 Task: Create a task  Integrate a new online platform for online fitness training , assign it to team member softage.5@softage.net in the project ArtisanTech and update the status of the task to  Off Track , set the priority of the task to Medium
Action: Mouse moved to (58, 238)
Screenshot: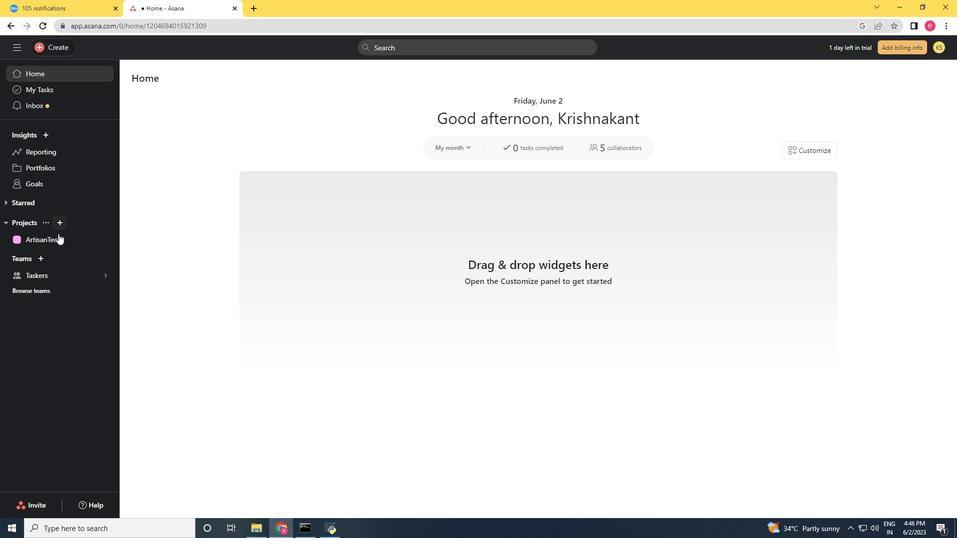 
Action: Mouse pressed left at (58, 238)
Screenshot: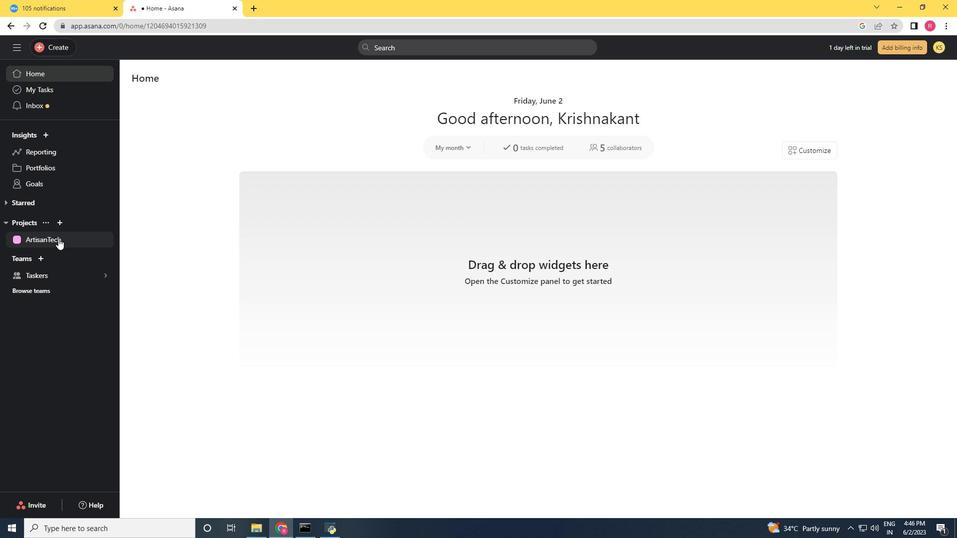 
Action: Mouse moved to (54, 45)
Screenshot: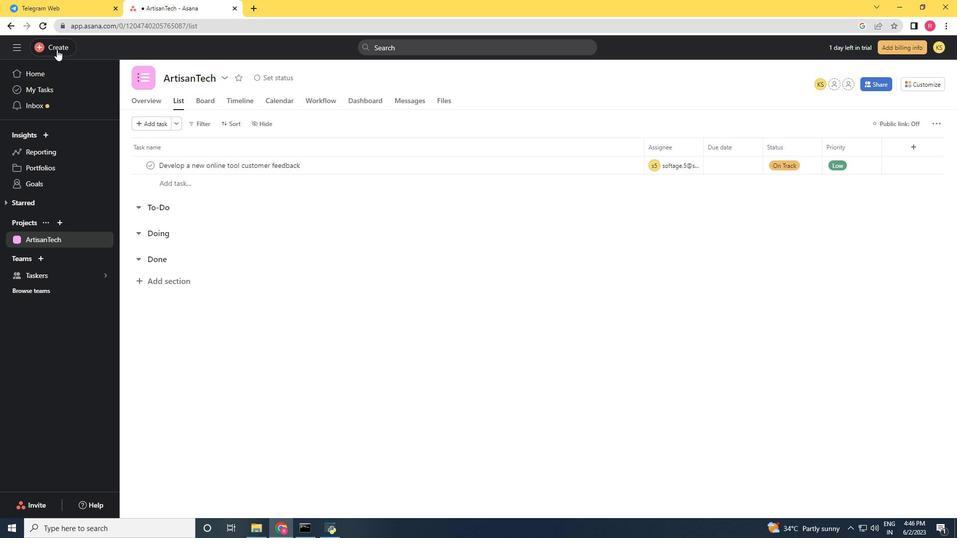 
Action: Mouse pressed left at (54, 45)
Screenshot: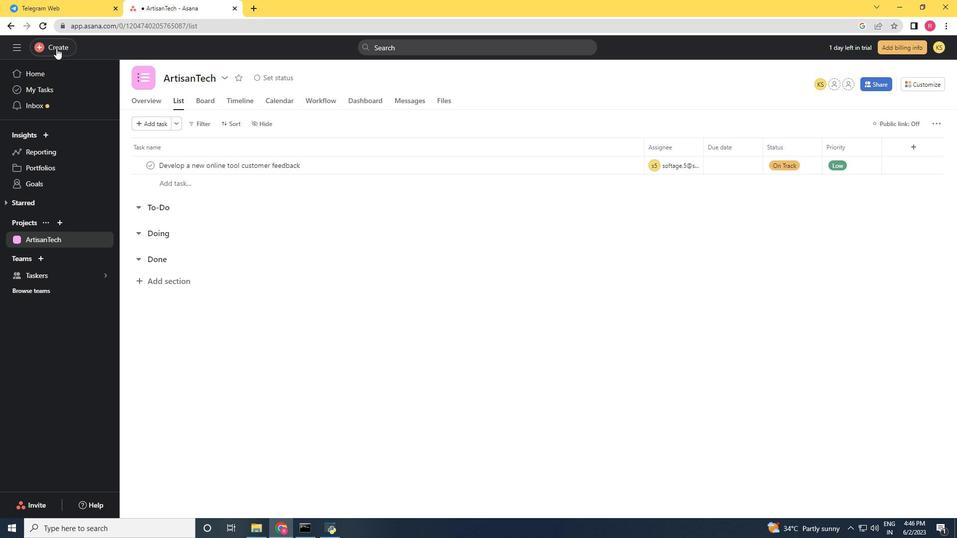 
Action: Mouse moved to (114, 53)
Screenshot: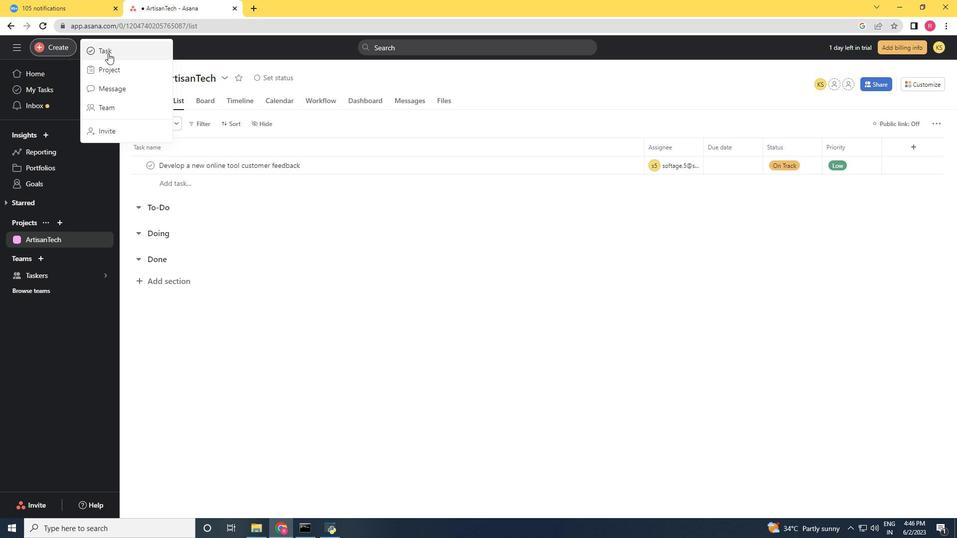 
Action: Mouse pressed left at (114, 53)
Screenshot: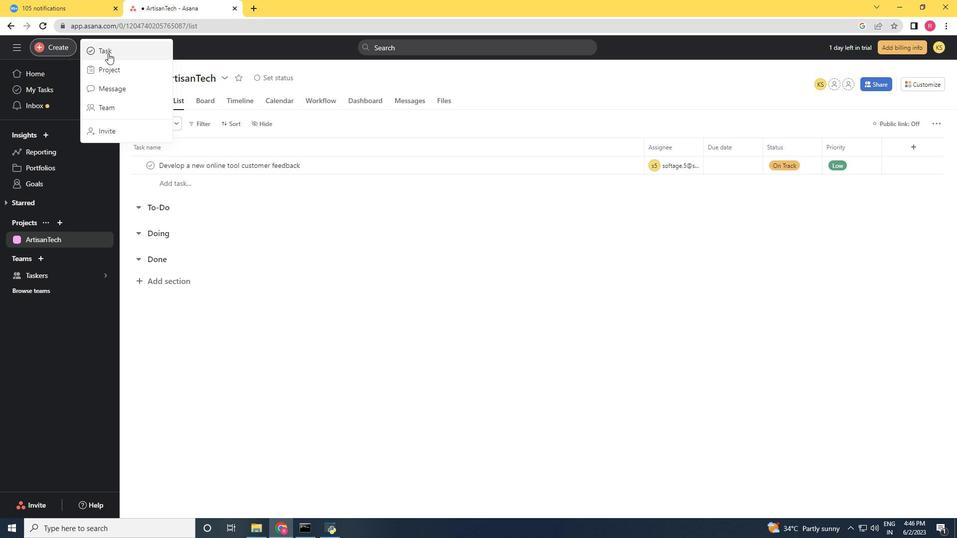 
Action: Mouse moved to (114, 53)
Screenshot: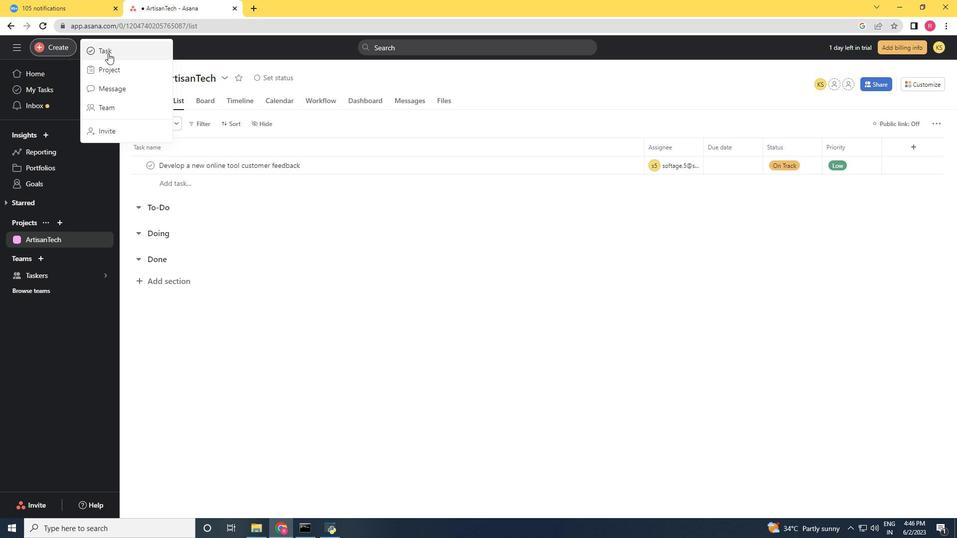 
Action: Key pressed <Key.shift>Integrate<Key.space>a<Key.space>new<Key.space>new<Key.space>onlinr<Key.backspace>en<Key.space><Key.backspace><Key.backspace><Key.space>platform<Key.space>for<Key.space>online<Key.space>fitness<Key.space>training
Screenshot: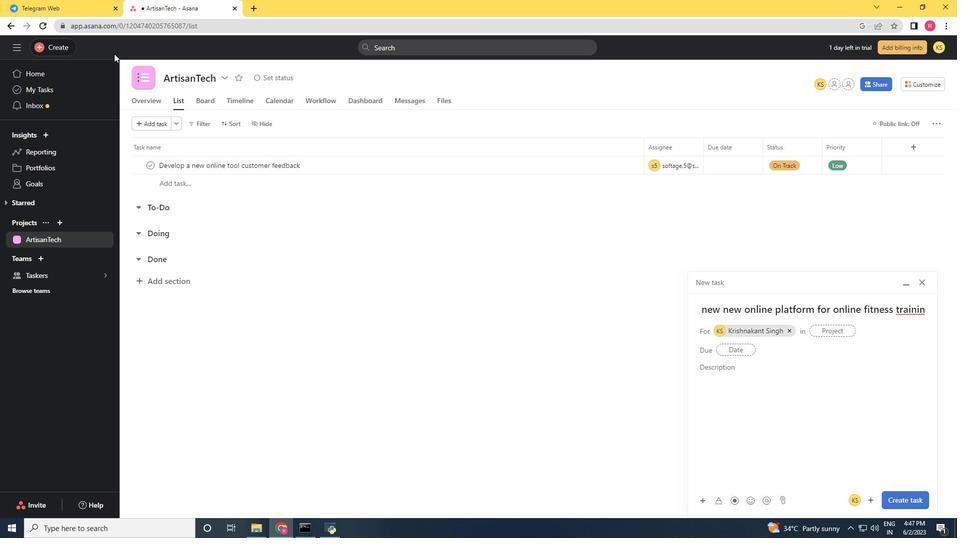 
Action: Mouse moved to (471, 208)
Screenshot: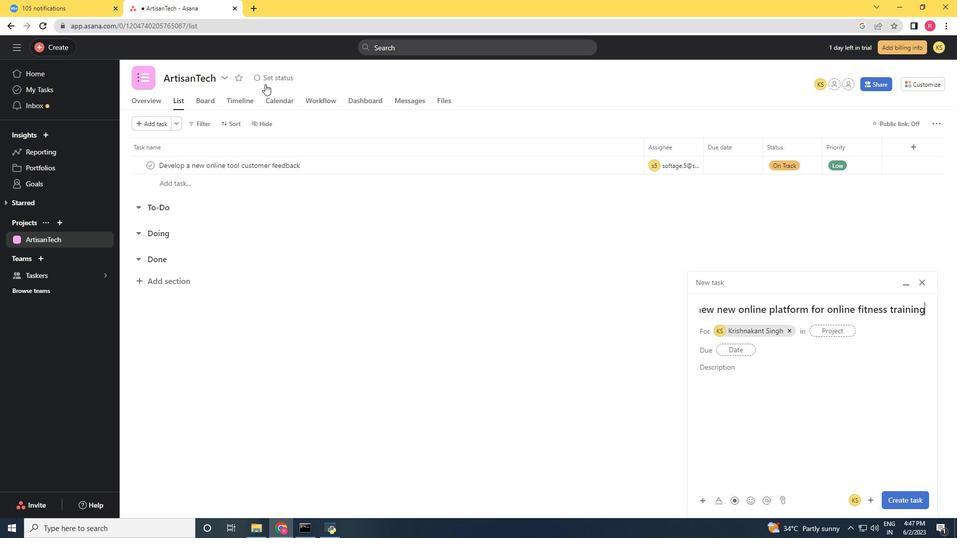 
Action: Mouse scrolled (471, 208) with delta (0, 0)
Screenshot: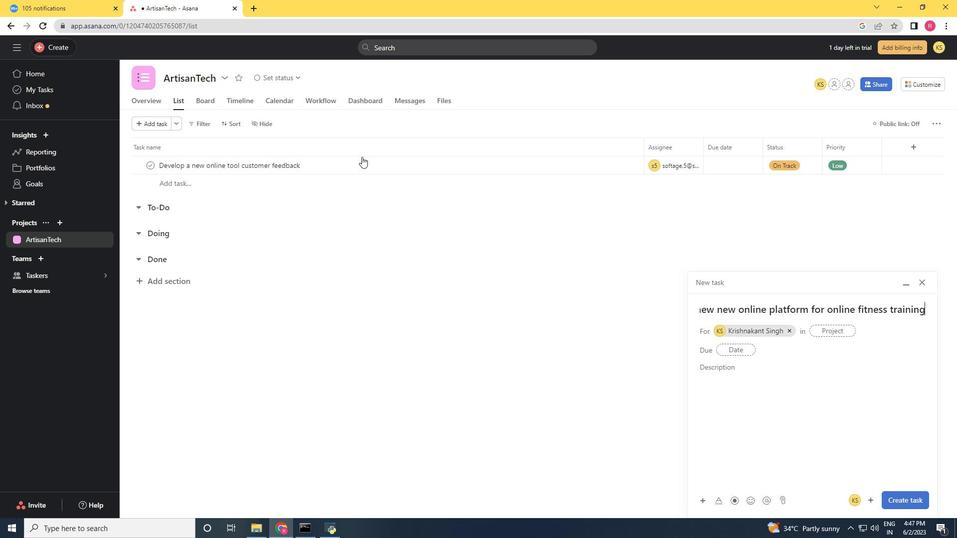 
Action: Mouse moved to (567, 273)
Screenshot: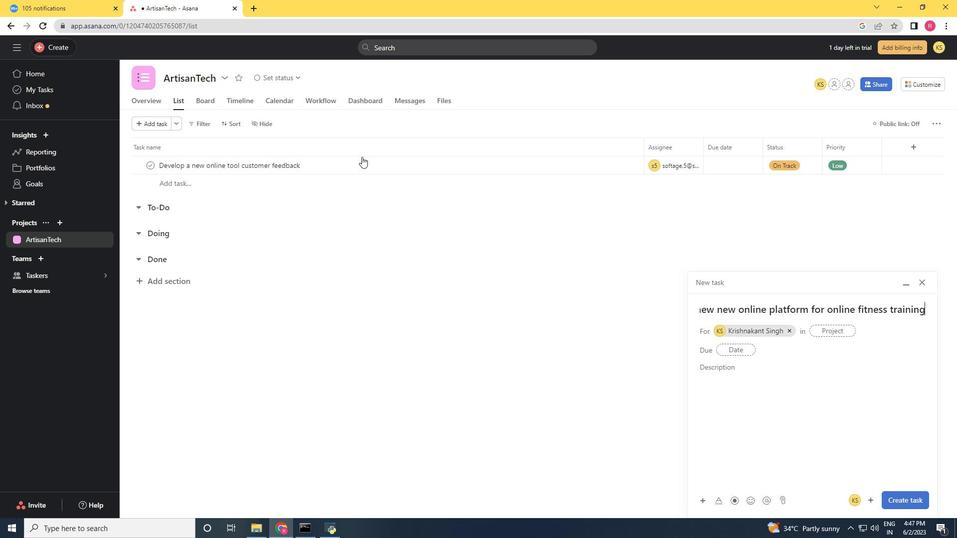 
Action: Mouse scrolled (567, 274) with delta (0, 0)
Screenshot: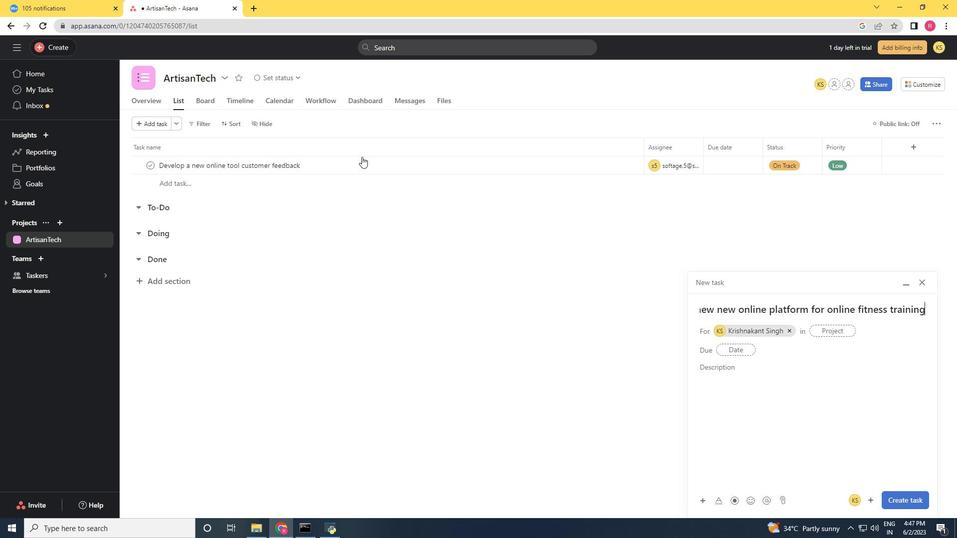 
Action: Mouse moved to (791, 331)
Screenshot: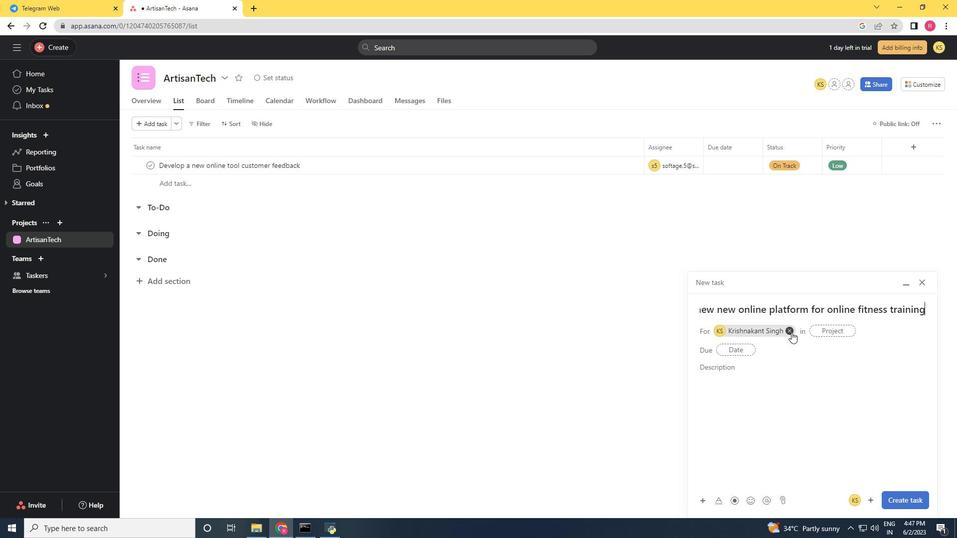 
Action: Mouse pressed left at (791, 331)
Screenshot: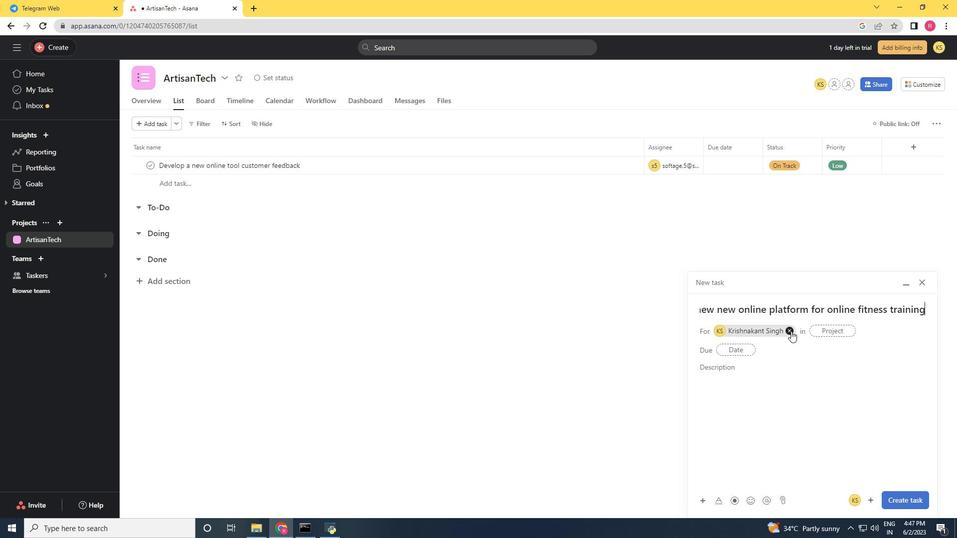 
Action: Mouse moved to (753, 335)
Screenshot: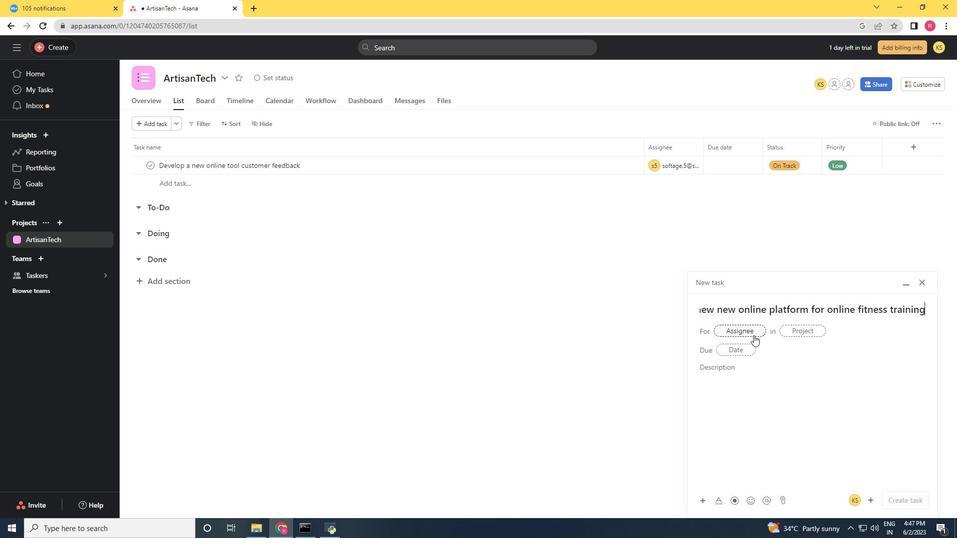 
Action: Mouse pressed left at (753, 335)
Screenshot: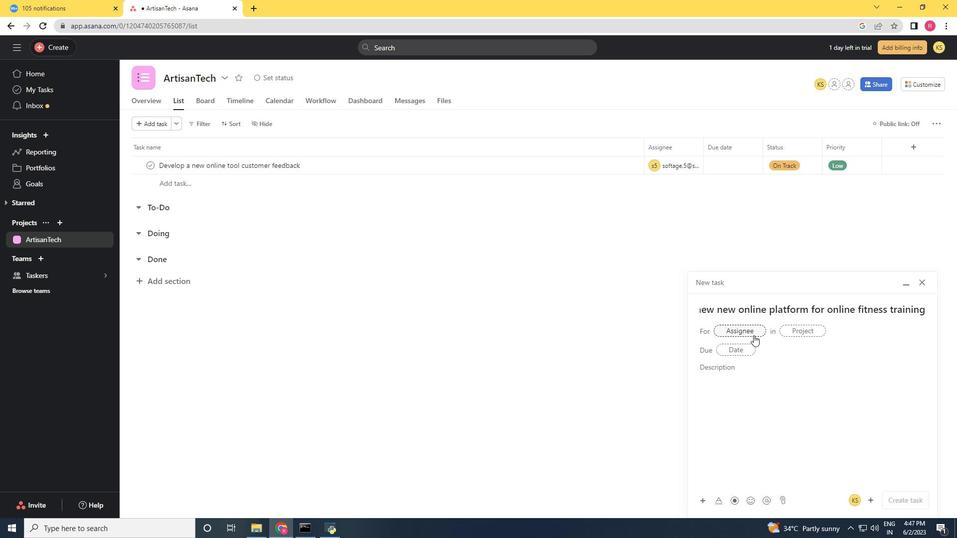 
Action: Key pressed softage.5<Key.cmd>
Screenshot: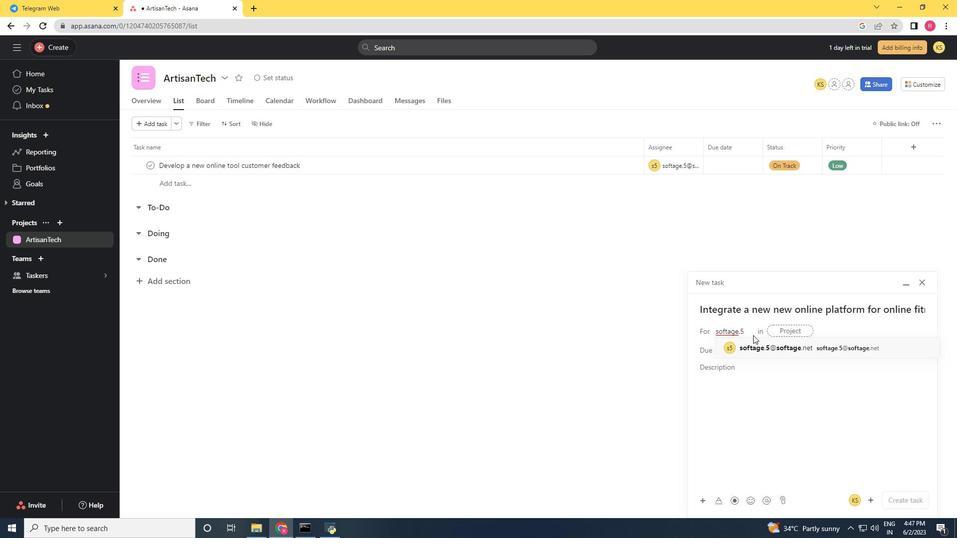 
Action: Mouse moved to (582, 375)
Screenshot: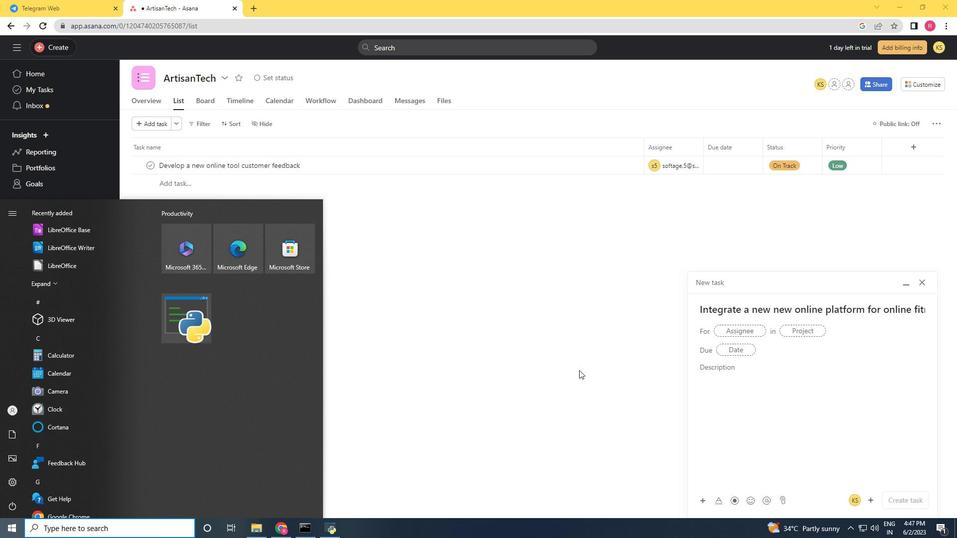 
Action: Mouse pressed left at (582, 375)
Screenshot: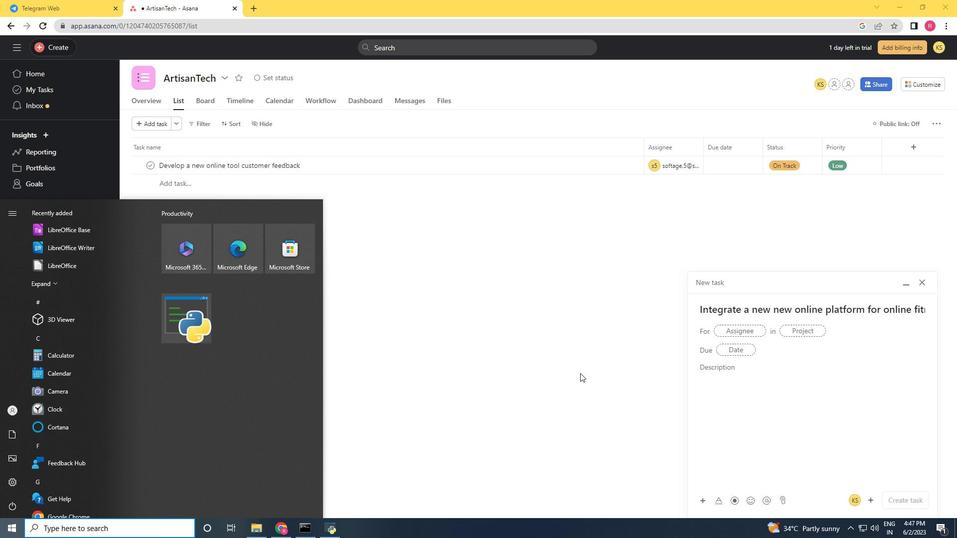 
Action: Mouse moved to (742, 332)
Screenshot: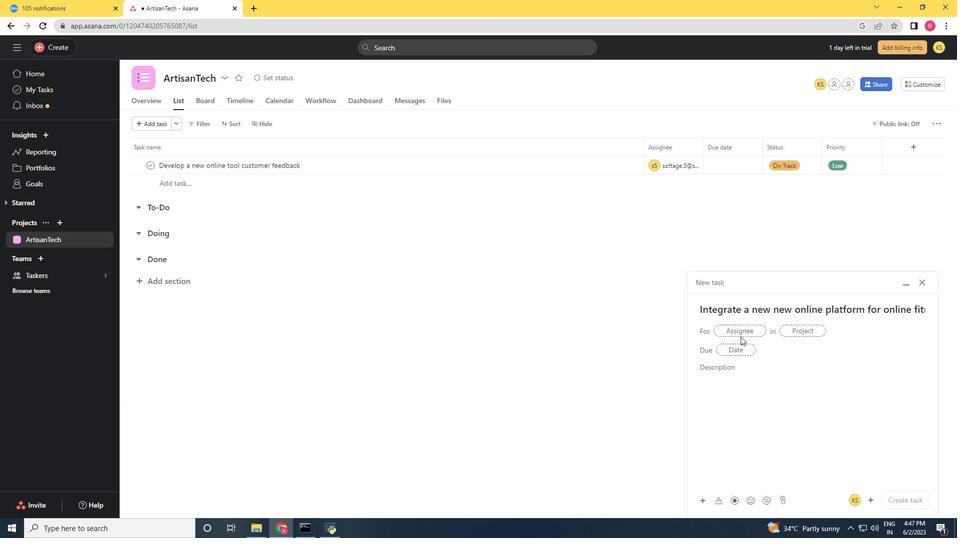 
Action: Mouse pressed left at (742, 332)
Screenshot: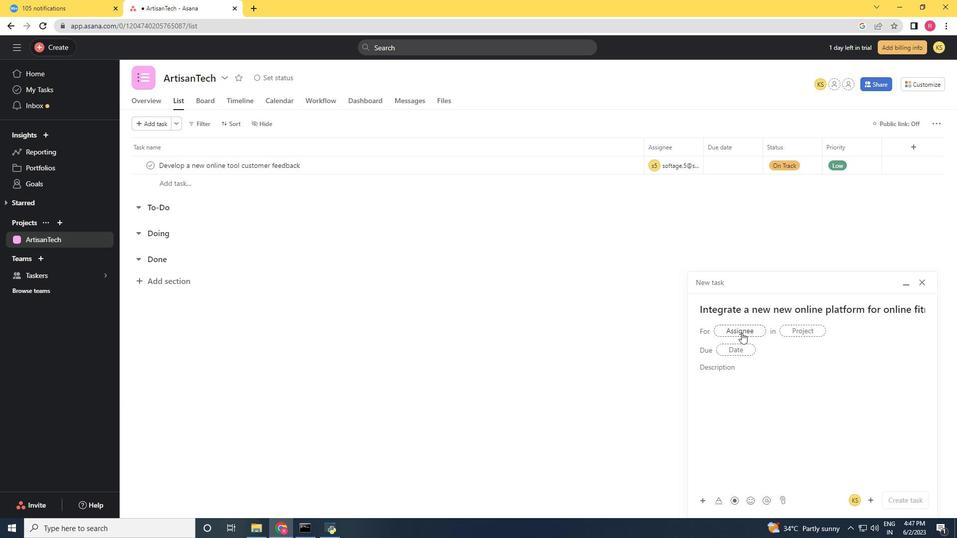 
Action: Key pressed softage.5<Key.shift>@softage.net
Screenshot: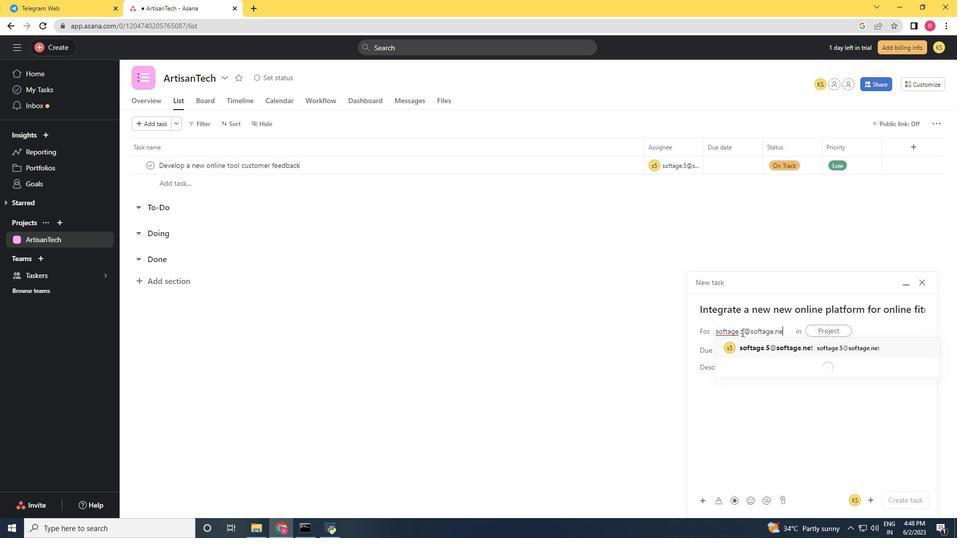 
Action: Mouse moved to (760, 348)
Screenshot: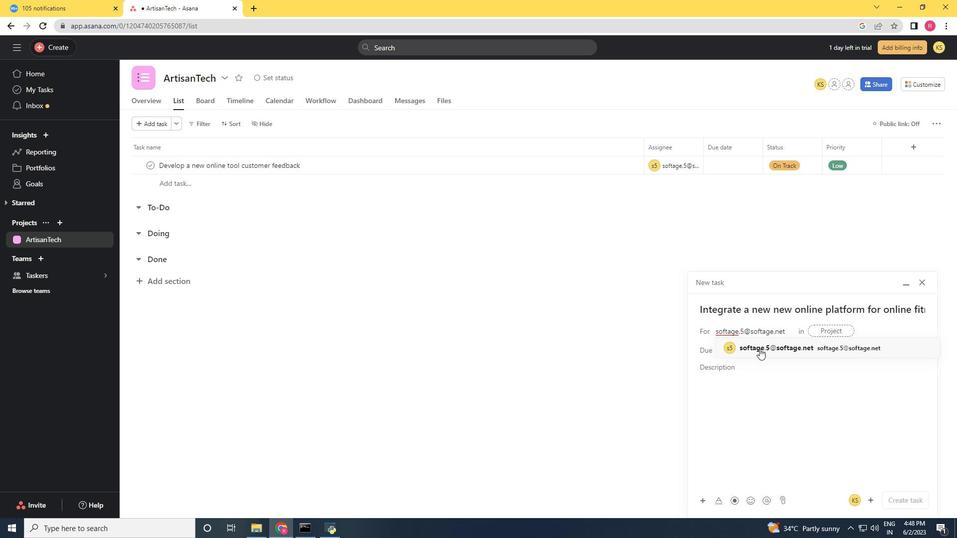 
Action: Mouse pressed left at (760, 348)
Screenshot: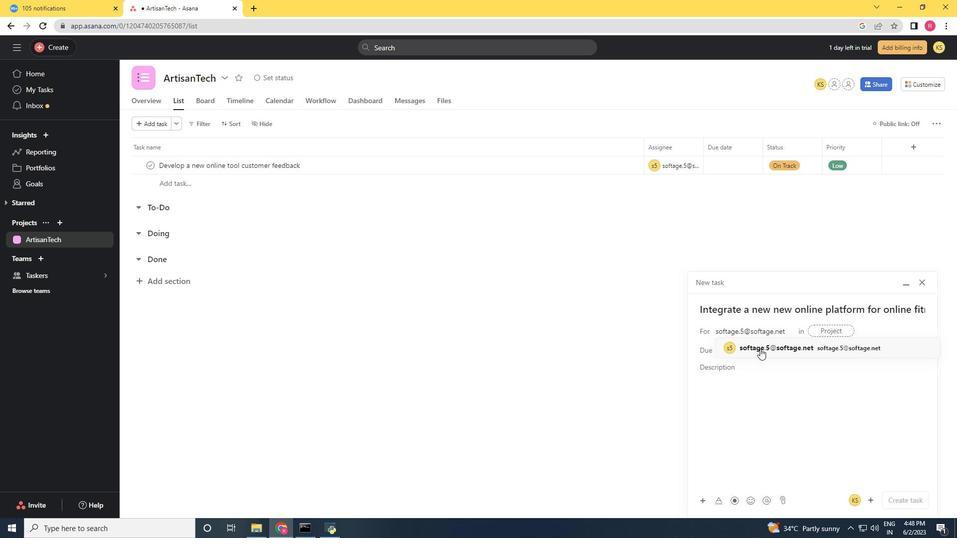 
Action: Mouse moved to (666, 365)
Screenshot: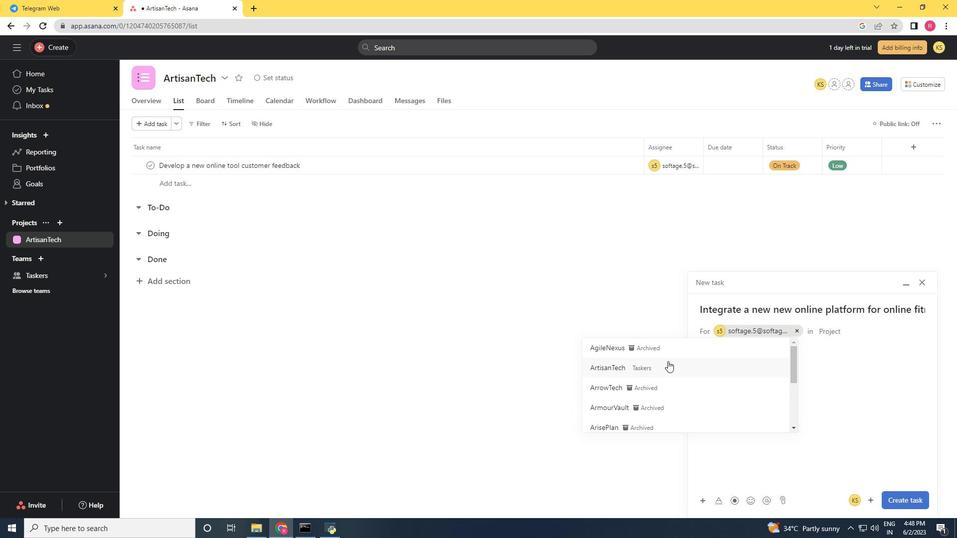 
Action: Mouse pressed left at (666, 365)
Screenshot: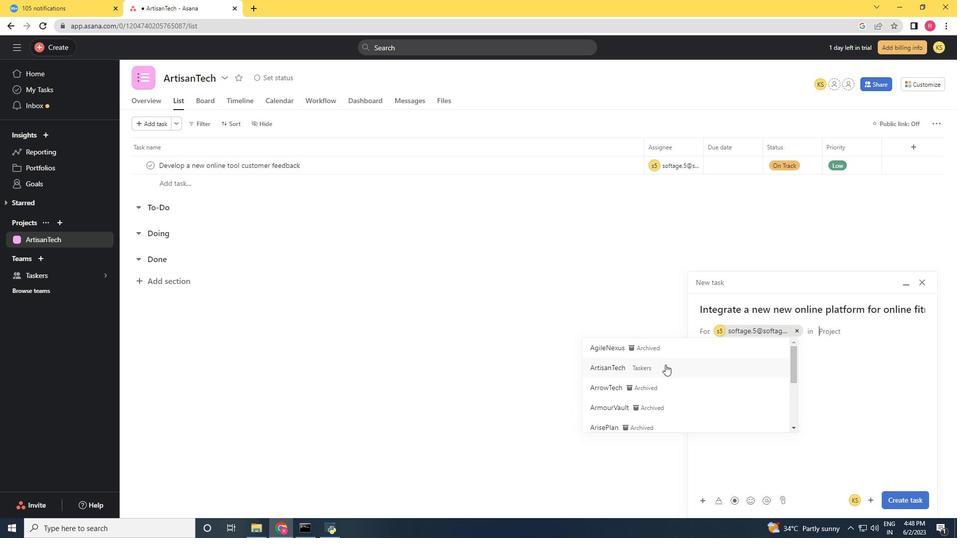 
Action: Mouse moved to (746, 372)
Screenshot: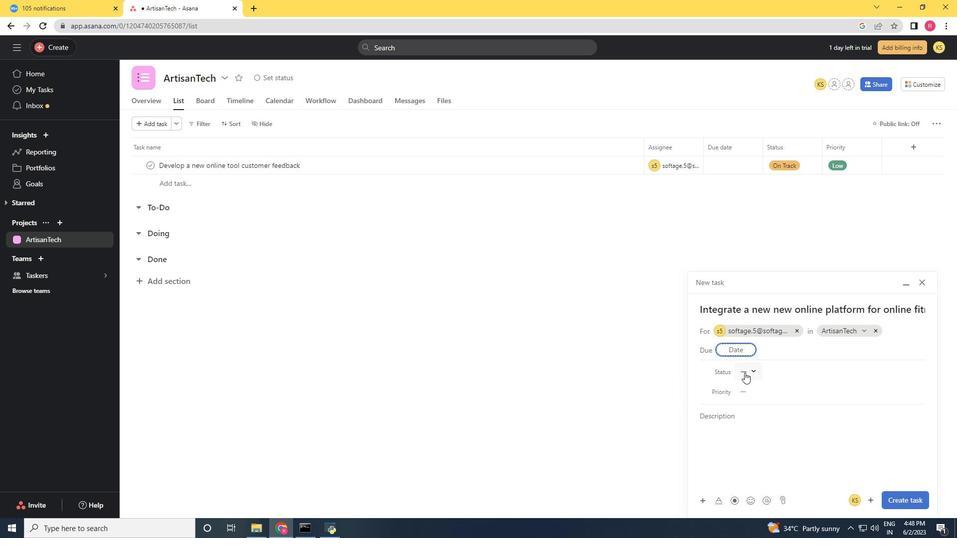 
Action: Mouse pressed left at (746, 372)
Screenshot: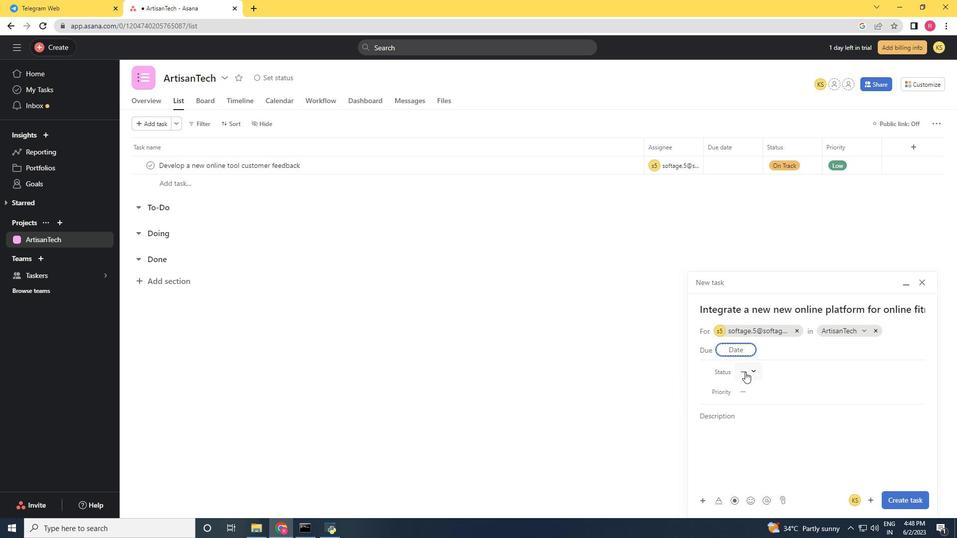 
Action: Mouse moved to (766, 418)
Screenshot: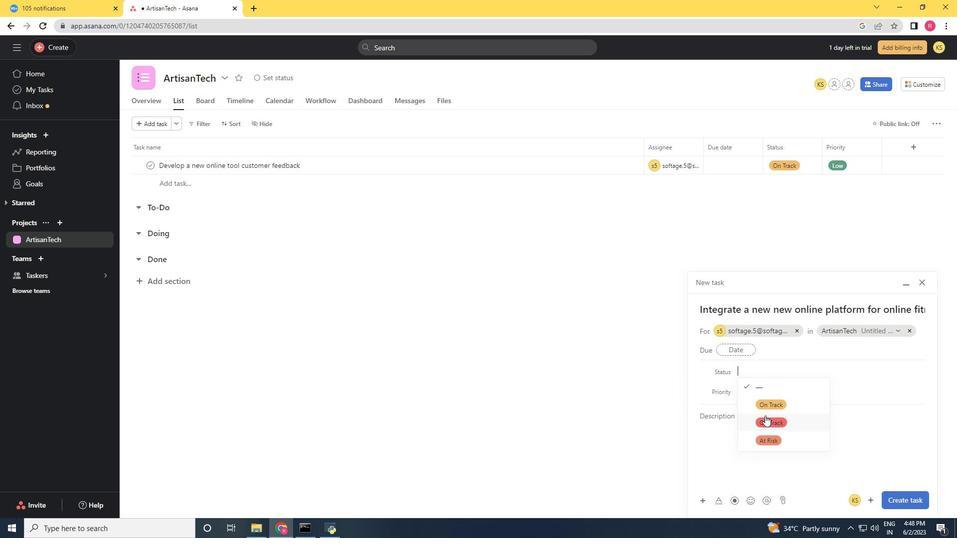 
Action: Mouse pressed left at (766, 418)
Screenshot: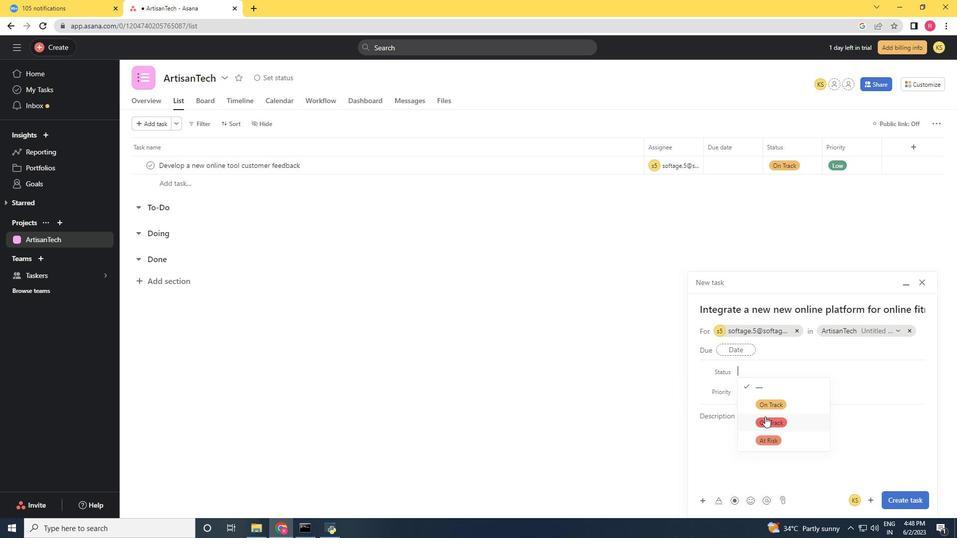 
Action: Mouse moved to (757, 393)
Screenshot: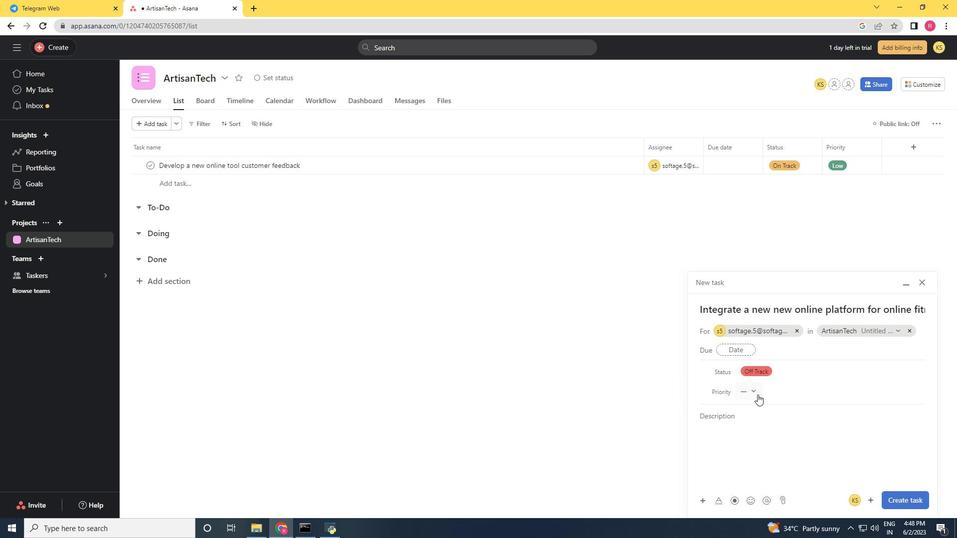 
Action: Mouse pressed left at (757, 393)
Screenshot: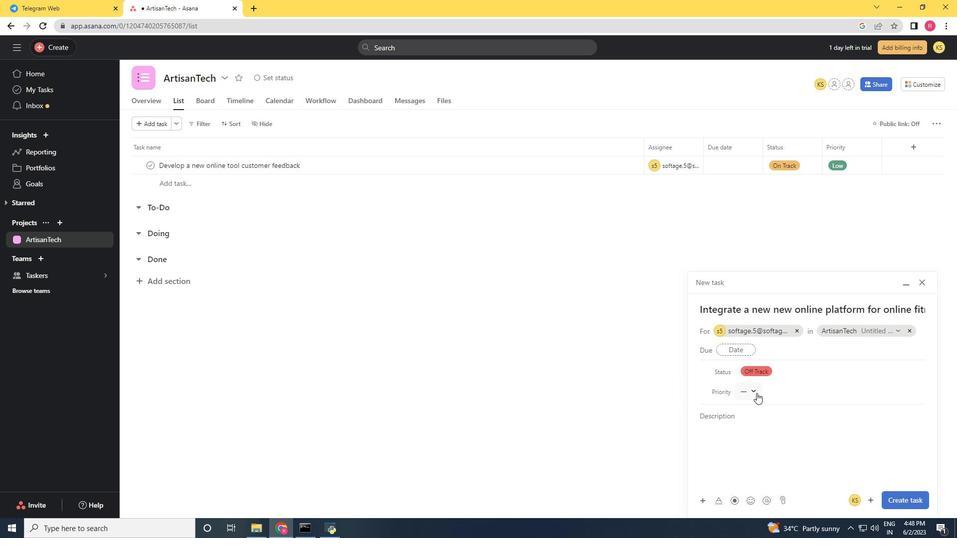
Action: Mouse moved to (781, 441)
Screenshot: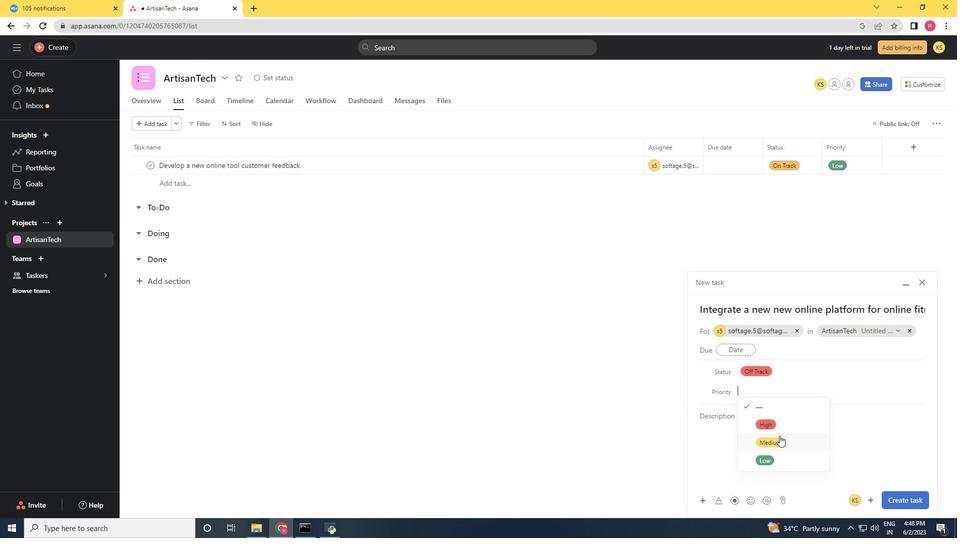 
Action: Mouse pressed left at (781, 441)
Screenshot: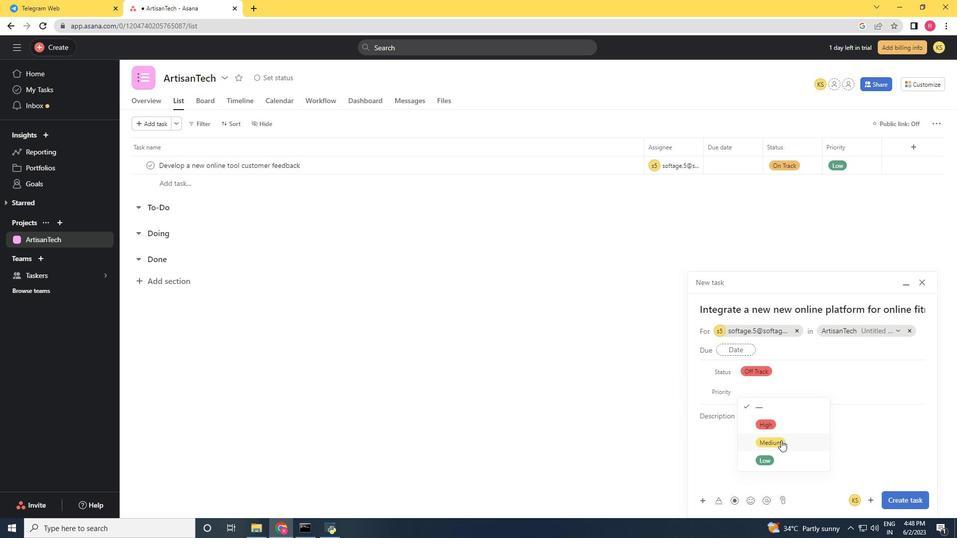 
Action: Mouse moved to (907, 504)
Screenshot: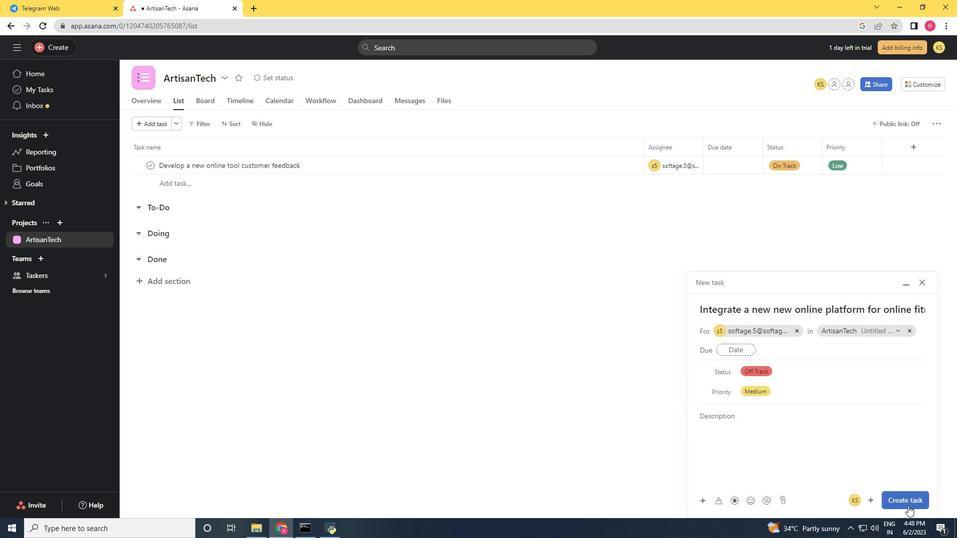 
Action: Mouse pressed left at (907, 504)
Screenshot: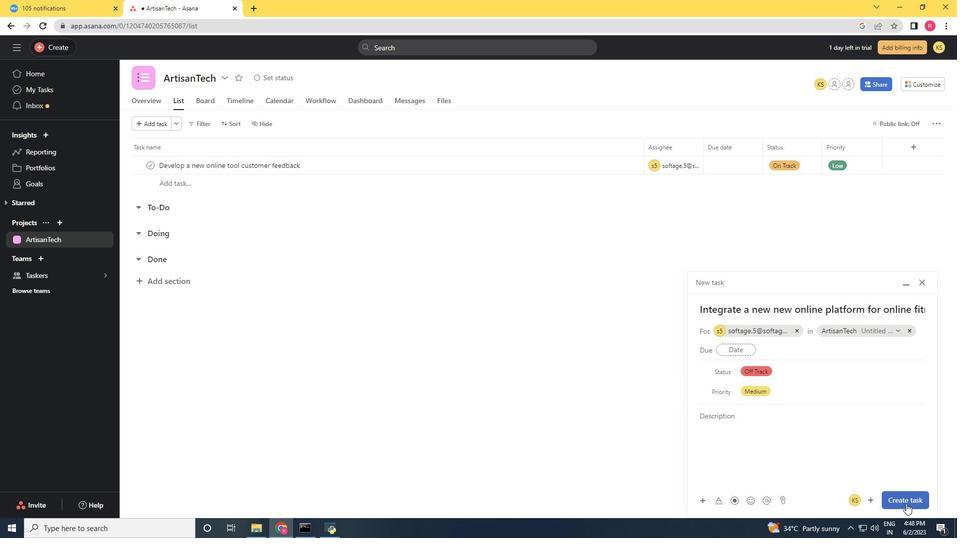 
Action: Mouse moved to (903, 486)
Screenshot: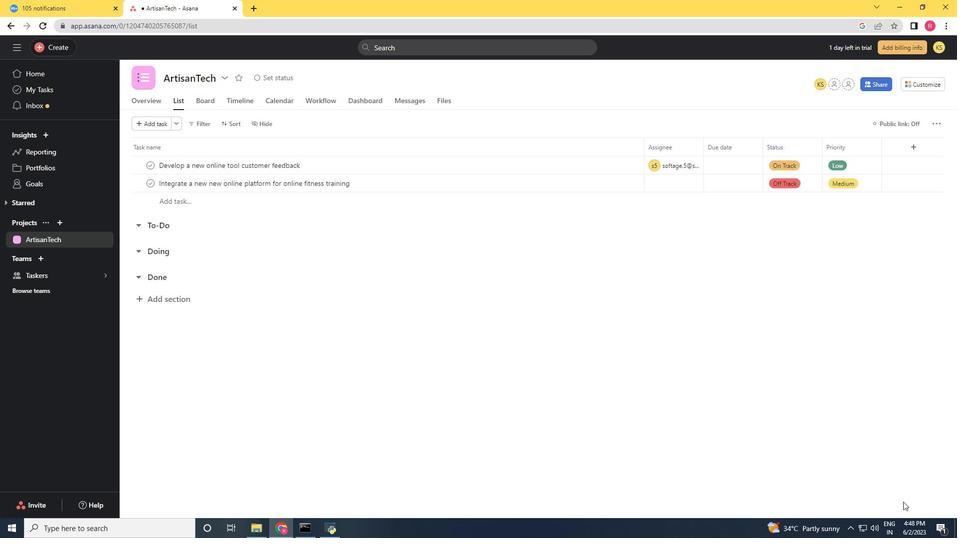 
